 Task: Set the angle in degrees for rotate video filter to 161.00.
Action: Mouse moved to (128, 20)
Screenshot: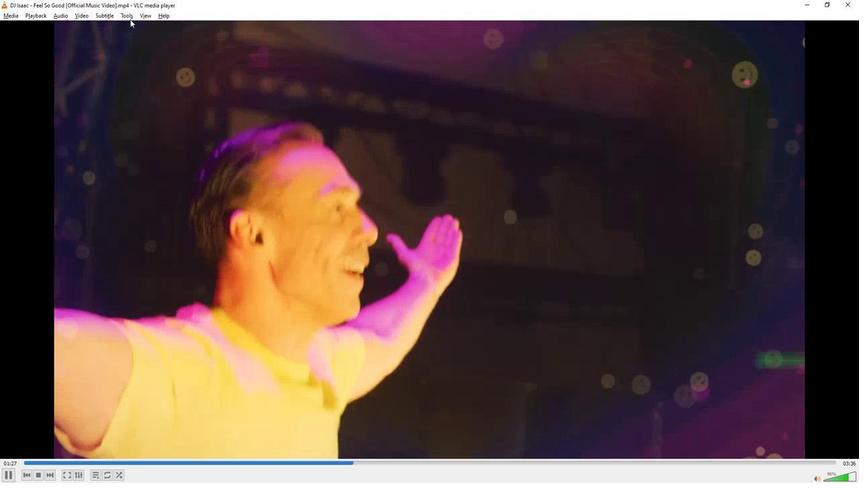 
Action: Mouse pressed left at (128, 20)
Screenshot: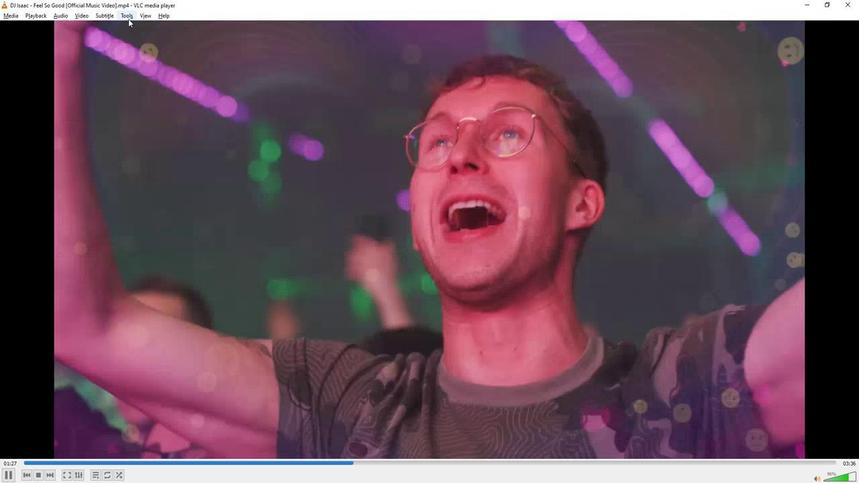 
Action: Mouse moved to (135, 120)
Screenshot: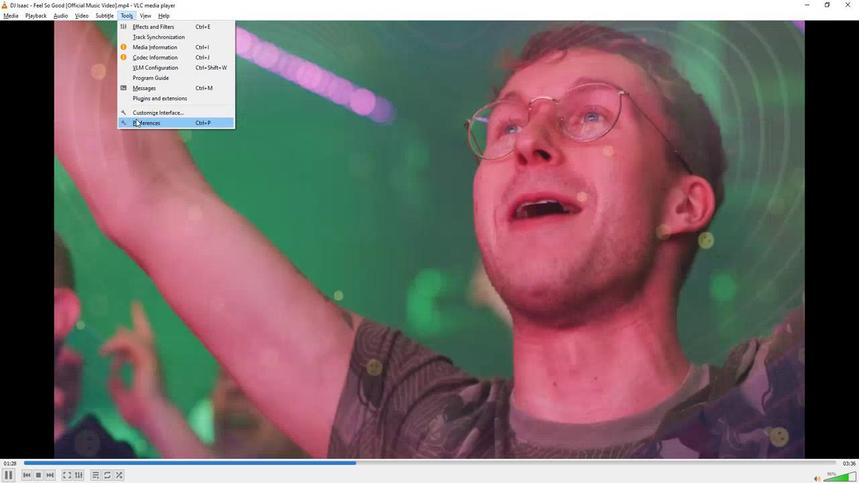 
Action: Mouse pressed left at (135, 120)
Screenshot: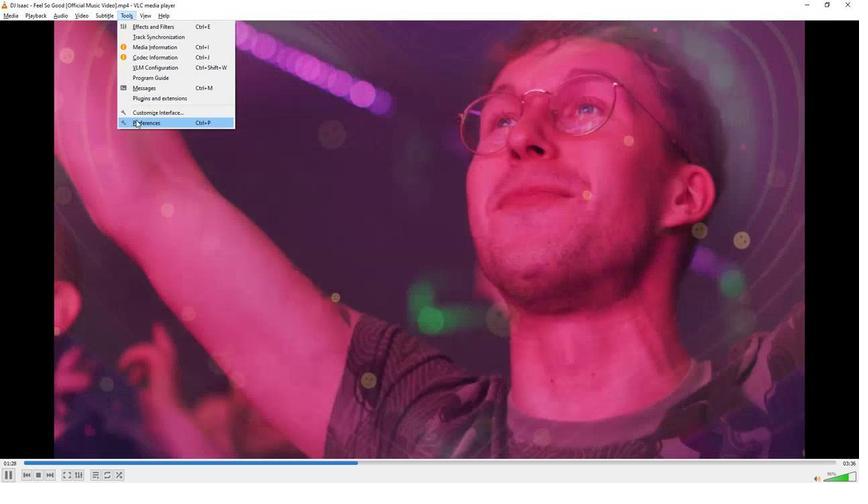 
Action: Mouse moved to (189, 383)
Screenshot: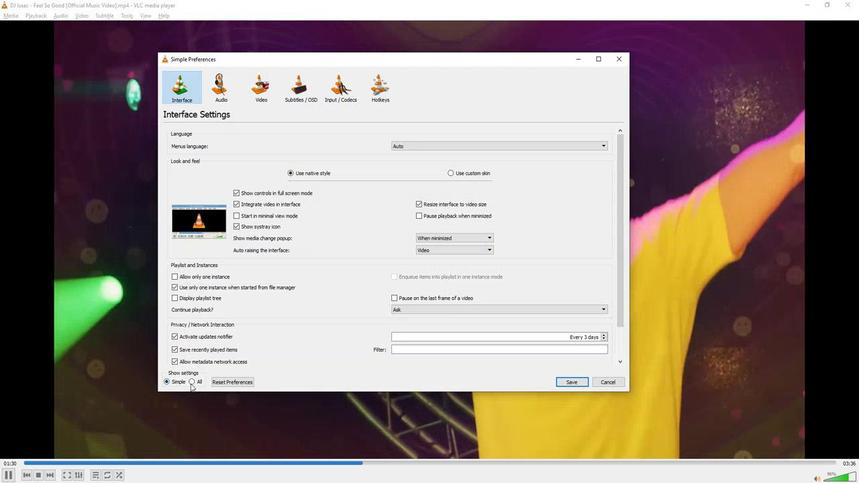 
Action: Mouse pressed left at (189, 383)
Screenshot: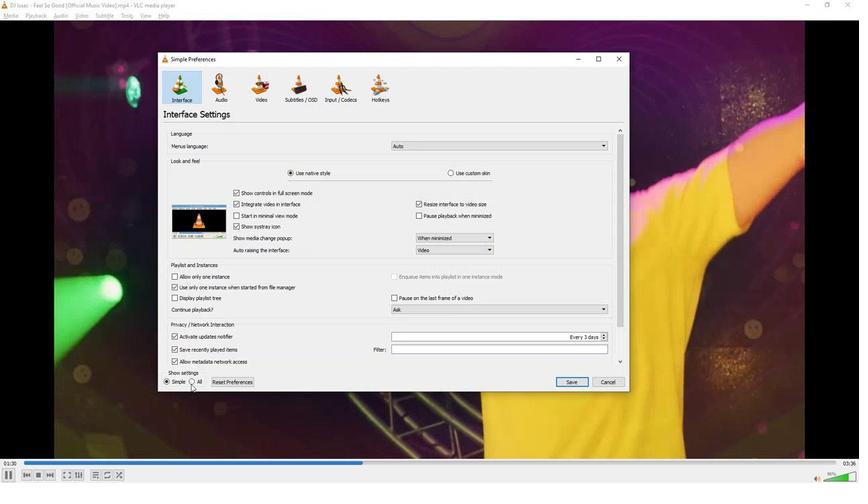 
Action: Mouse moved to (203, 310)
Screenshot: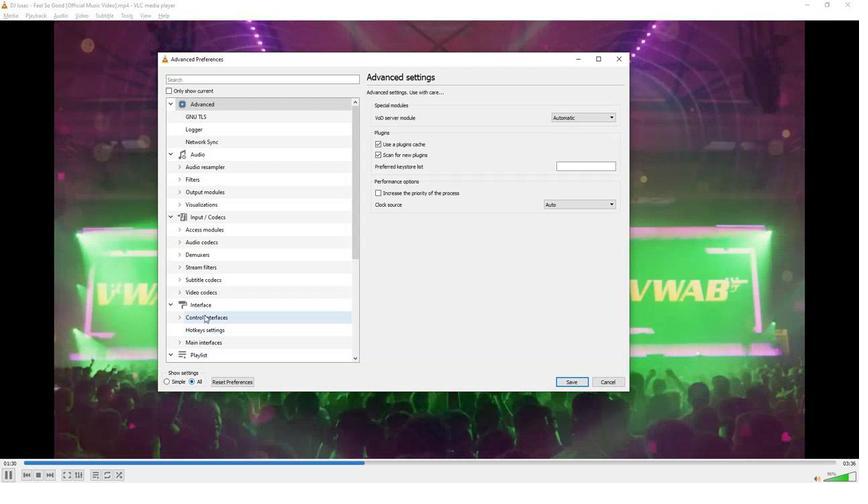 
Action: Mouse scrolled (203, 310) with delta (0, 0)
Screenshot: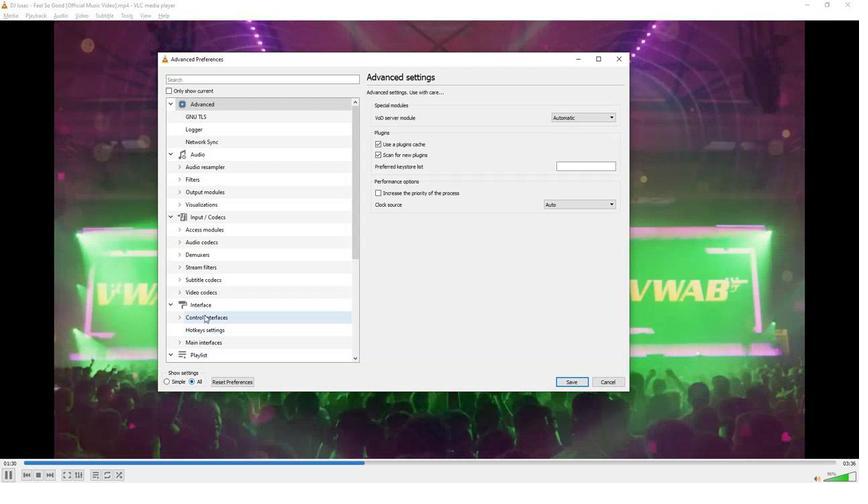 
Action: Mouse moved to (203, 310)
Screenshot: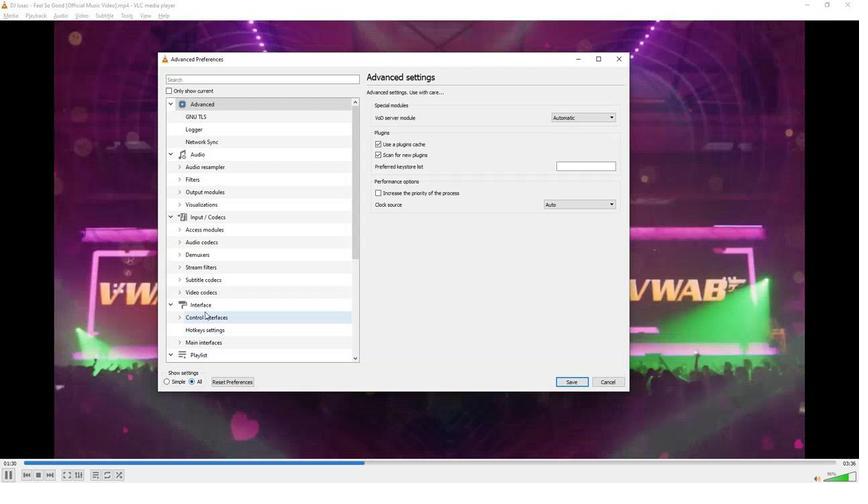 
Action: Mouse scrolled (203, 310) with delta (0, 0)
Screenshot: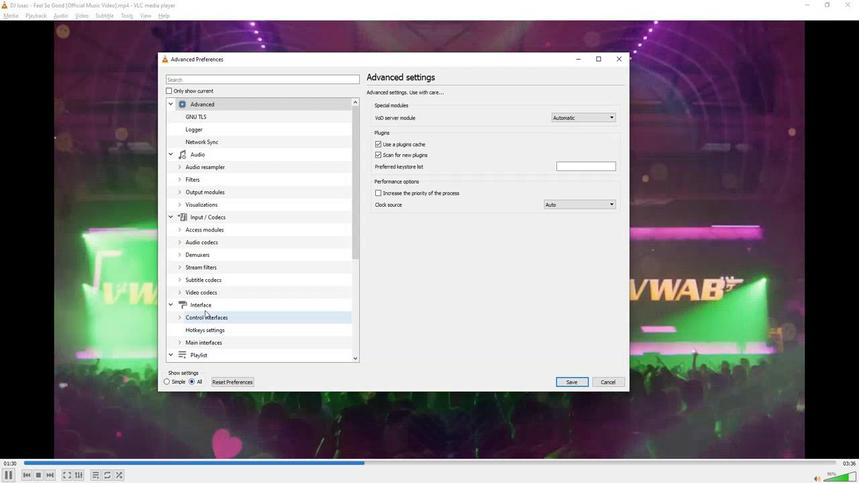 
Action: Mouse moved to (203, 310)
Screenshot: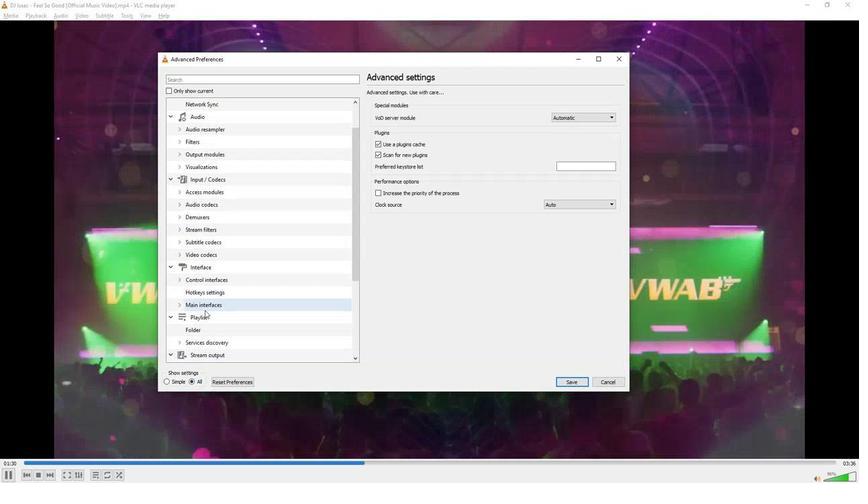 
Action: Mouse scrolled (203, 309) with delta (0, 0)
Screenshot: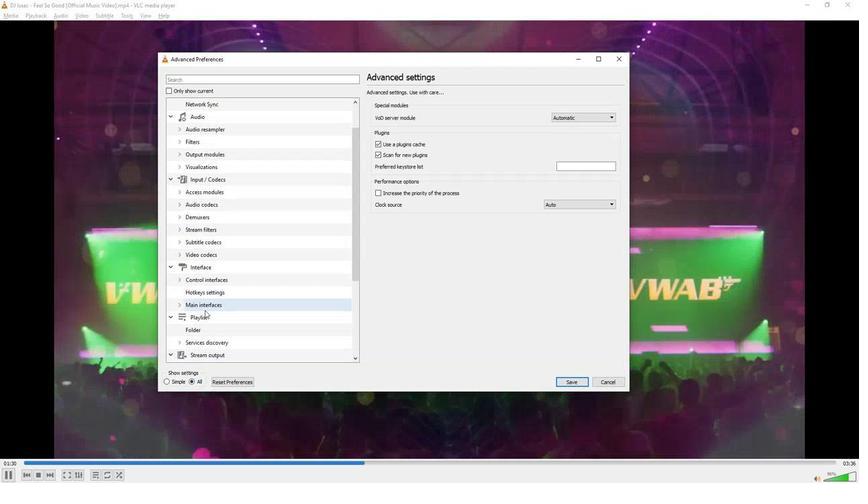 
Action: Mouse moved to (203, 310)
Screenshot: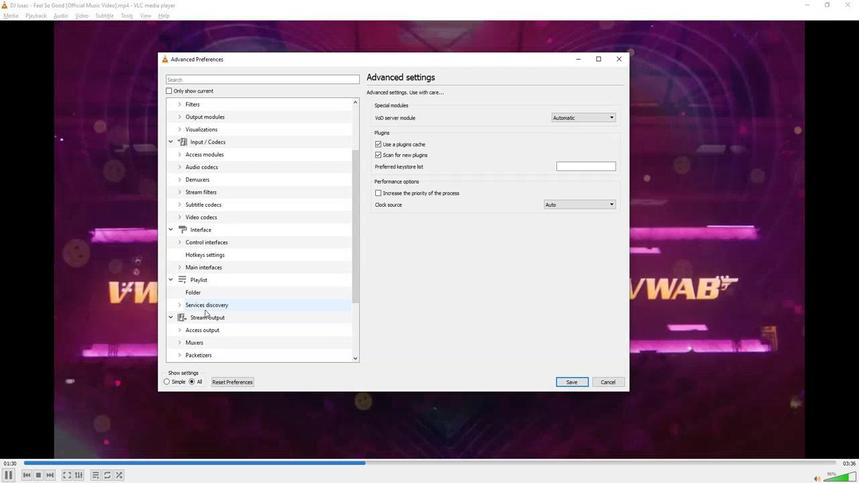 
Action: Mouse scrolled (203, 309) with delta (0, 0)
Screenshot: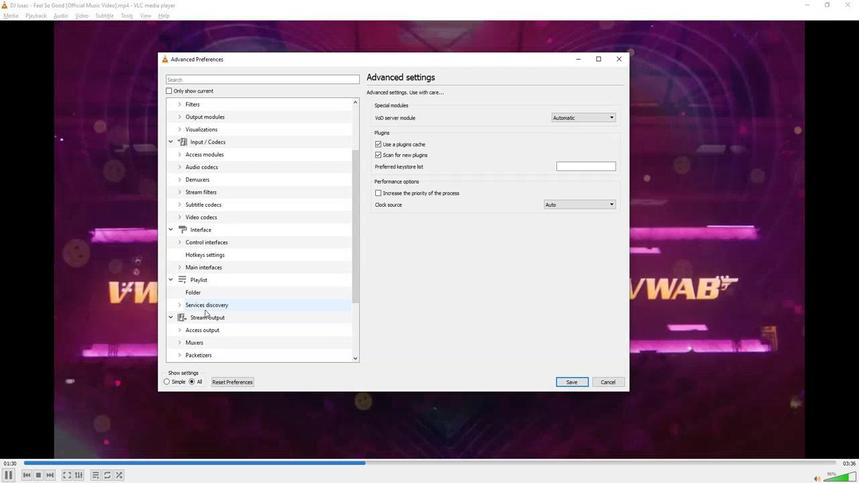
Action: Mouse moved to (202, 310)
Screenshot: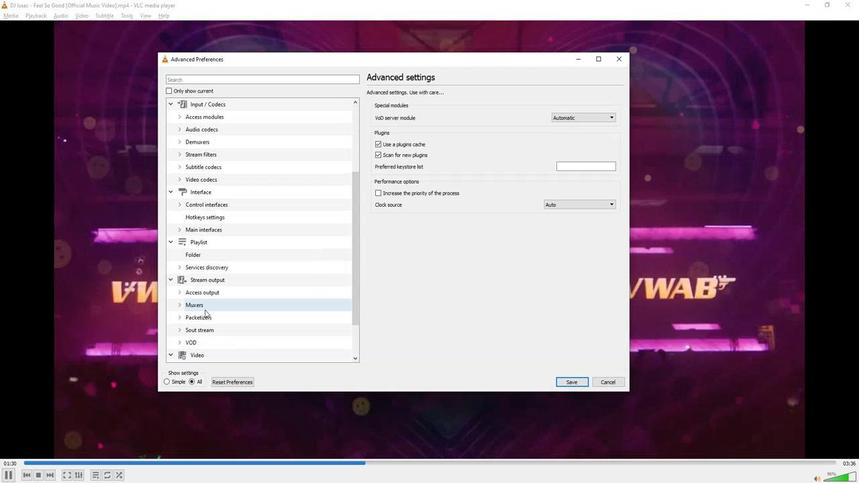 
Action: Mouse scrolled (202, 309) with delta (0, 0)
Screenshot: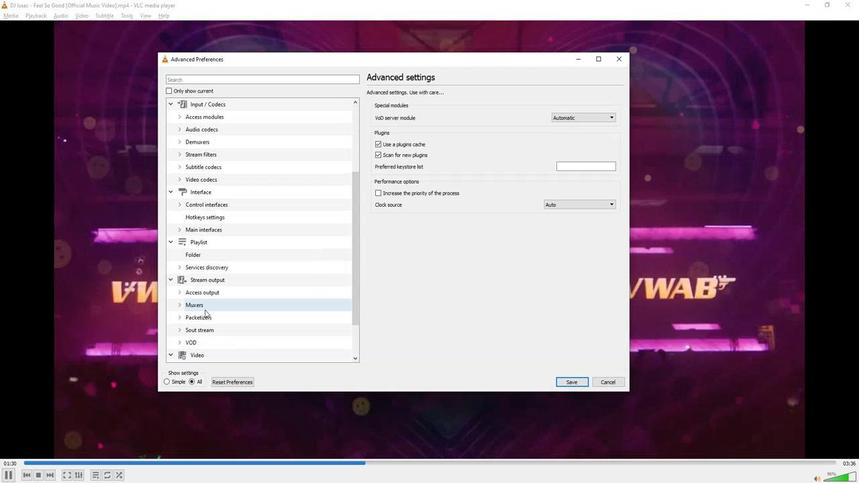 
Action: Mouse scrolled (202, 309) with delta (0, 0)
Screenshot: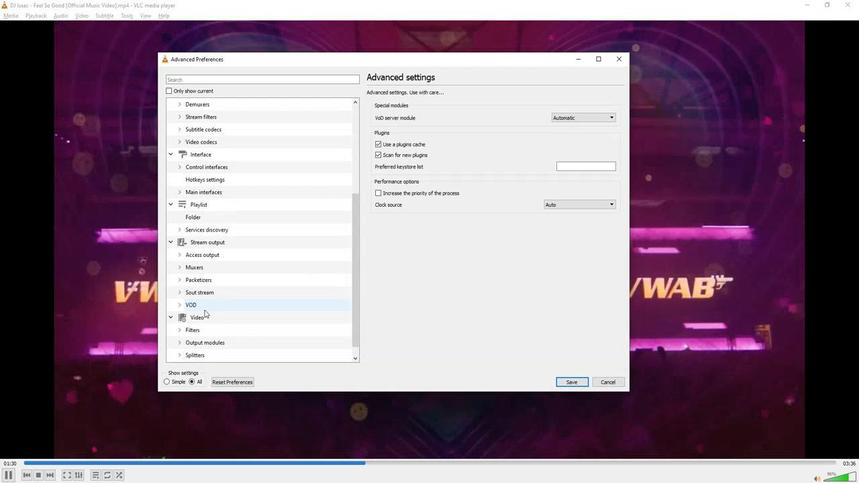 
Action: Mouse scrolled (202, 309) with delta (0, 0)
Screenshot: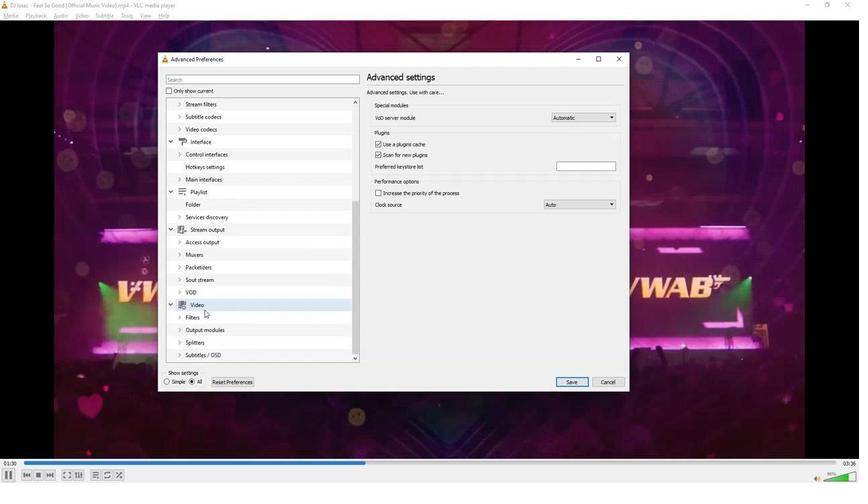 
Action: Mouse moved to (177, 316)
Screenshot: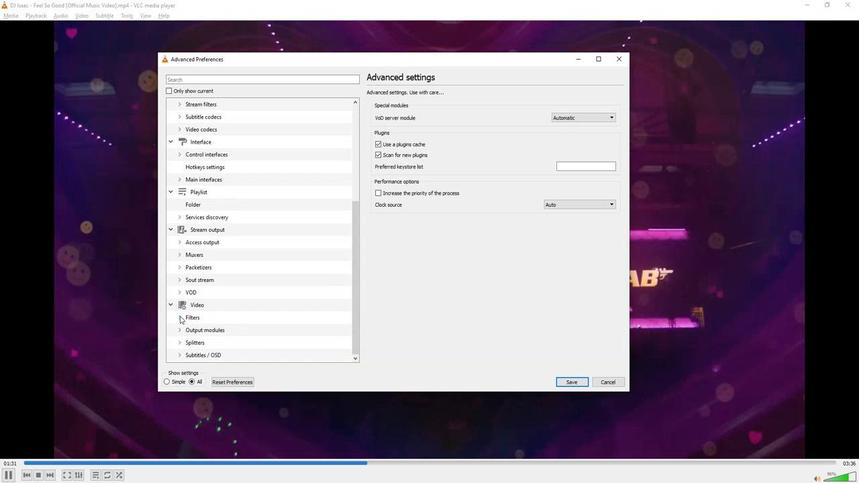 
Action: Mouse pressed left at (177, 316)
Screenshot: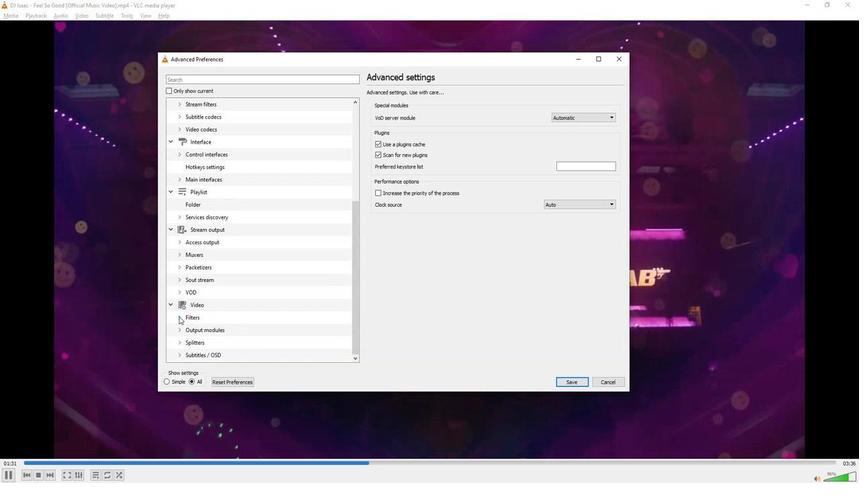 
Action: Mouse moved to (180, 316)
Screenshot: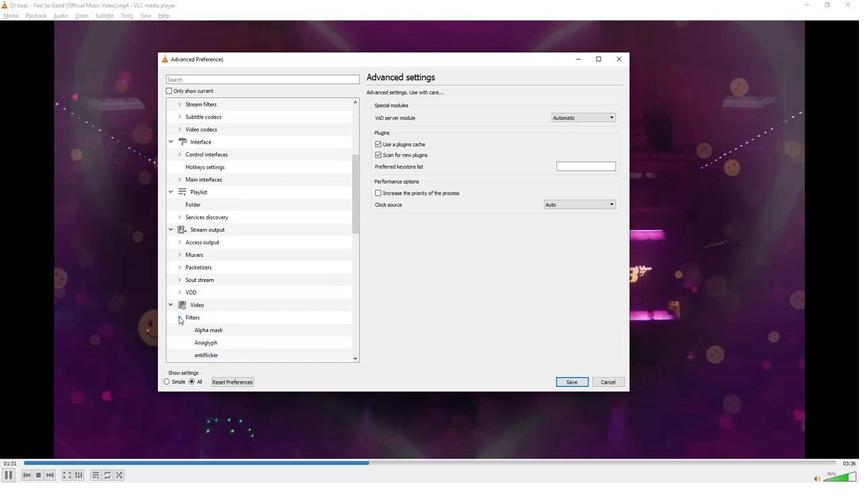 
Action: Mouse scrolled (180, 315) with delta (0, 0)
Screenshot: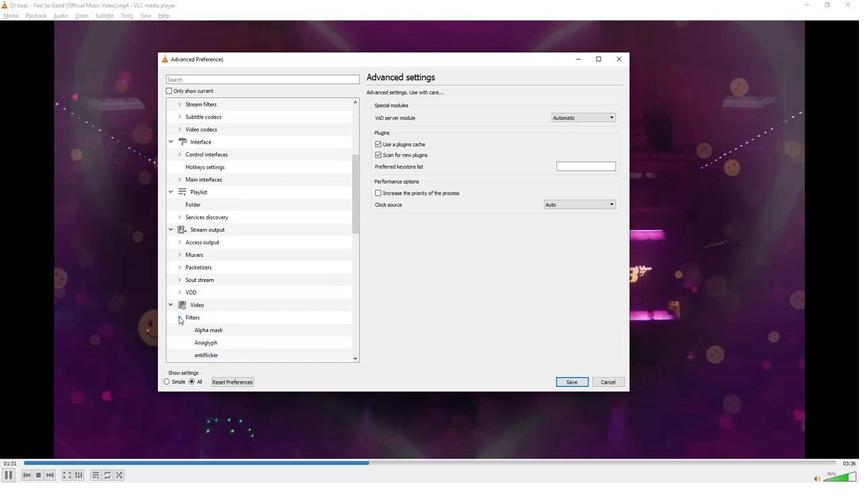 
Action: Mouse moved to (182, 314)
Screenshot: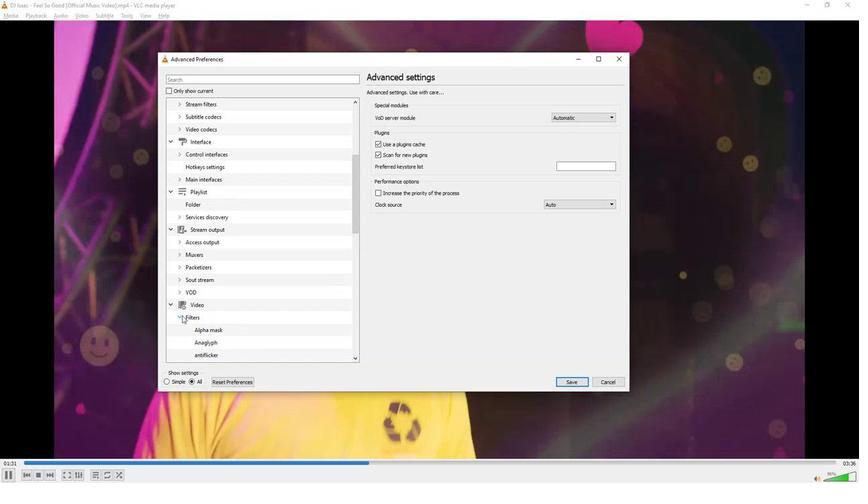 
Action: Mouse scrolled (182, 314) with delta (0, 0)
Screenshot: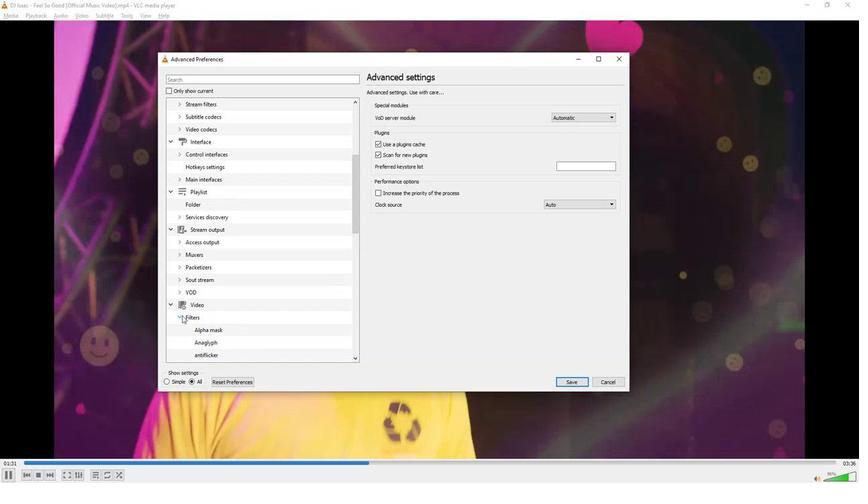 
Action: Mouse moved to (183, 314)
Screenshot: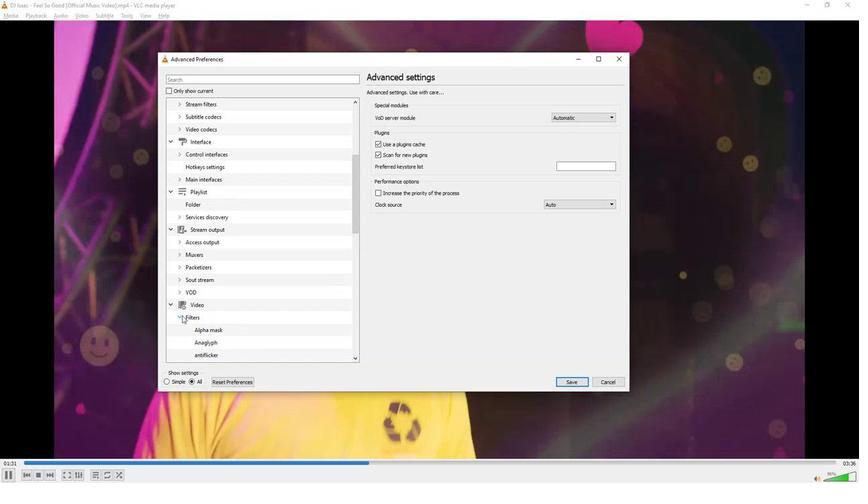 
Action: Mouse scrolled (183, 314) with delta (0, 0)
Screenshot: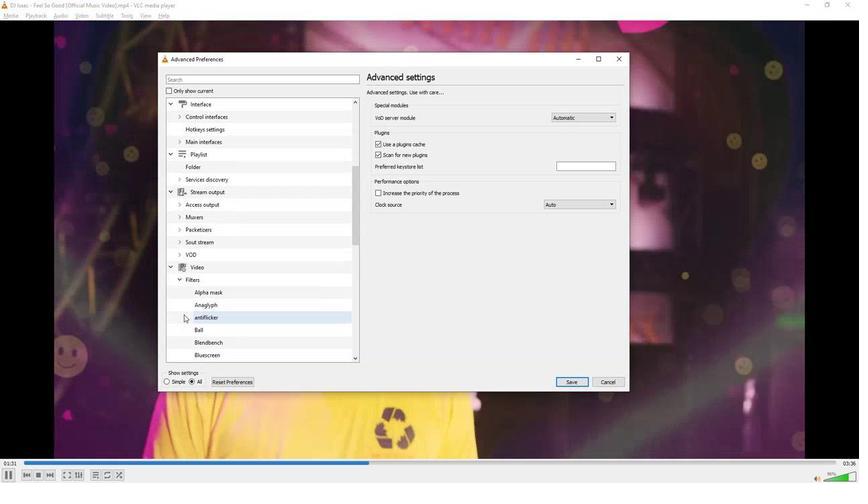 
Action: Mouse scrolled (183, 314) with delta (0, 0)
Screenshot: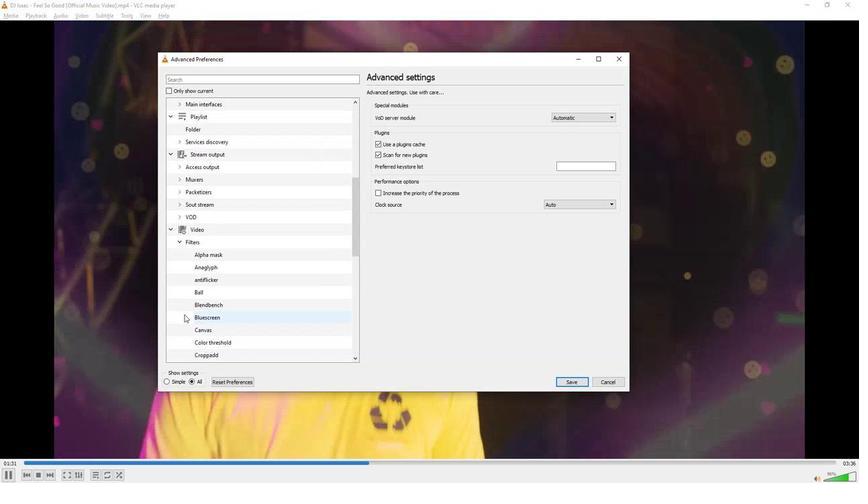 
Action: Mouse scrolled (183, 314) with delta (0, 0)
Screenshot: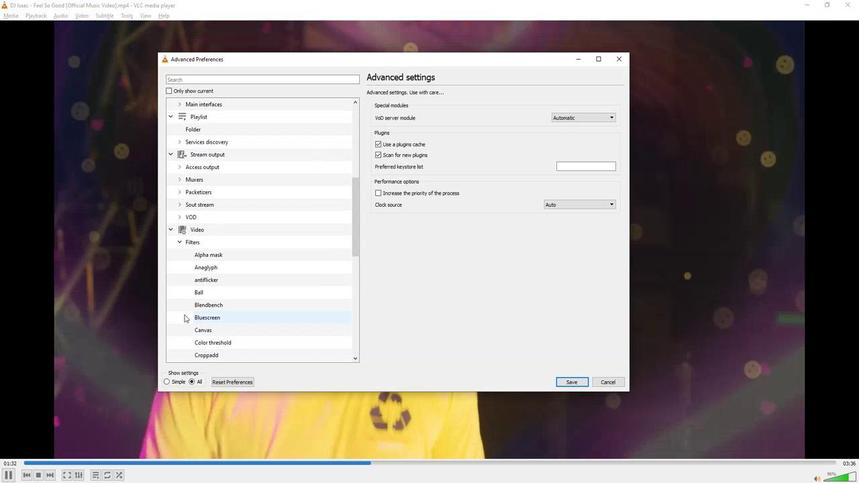 
Action: Mouse scrolled (183, 314) with delta (0, 0)
Screenshot: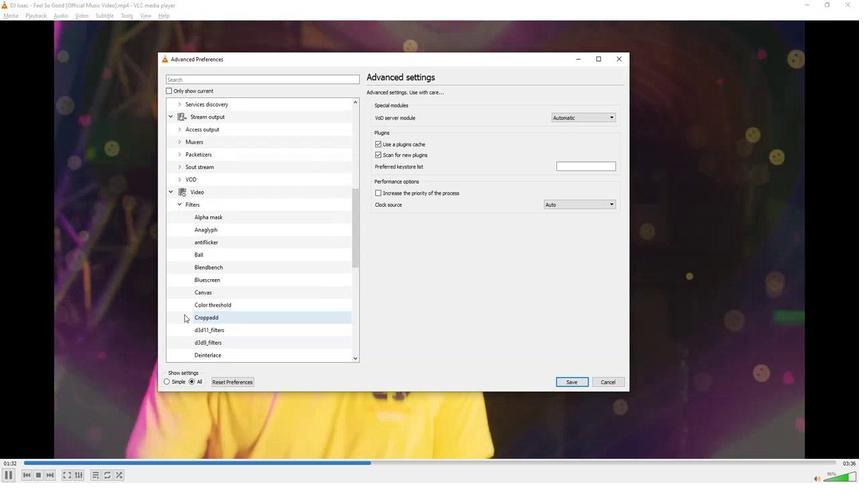 
Action: Mouse scrolled (183, 314) with delta (0, 0)
Screenshot: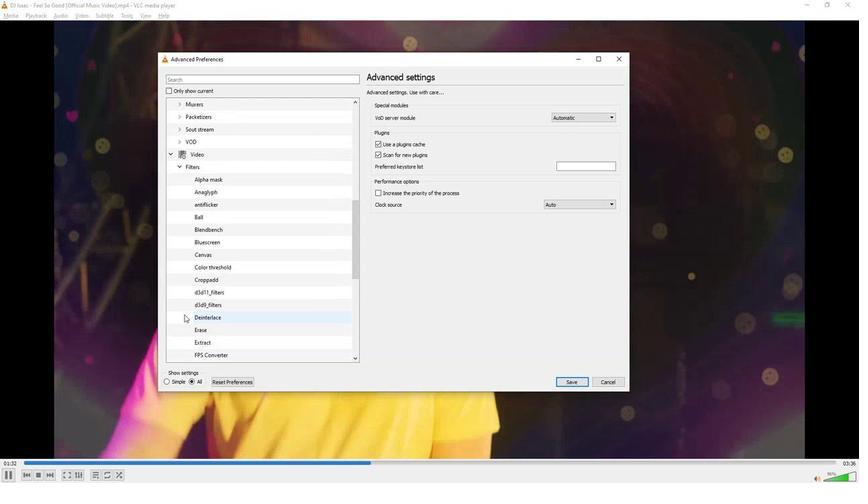 
Action: Mouse scrolled (183, 314) with delta (0, 0)
Screenshot: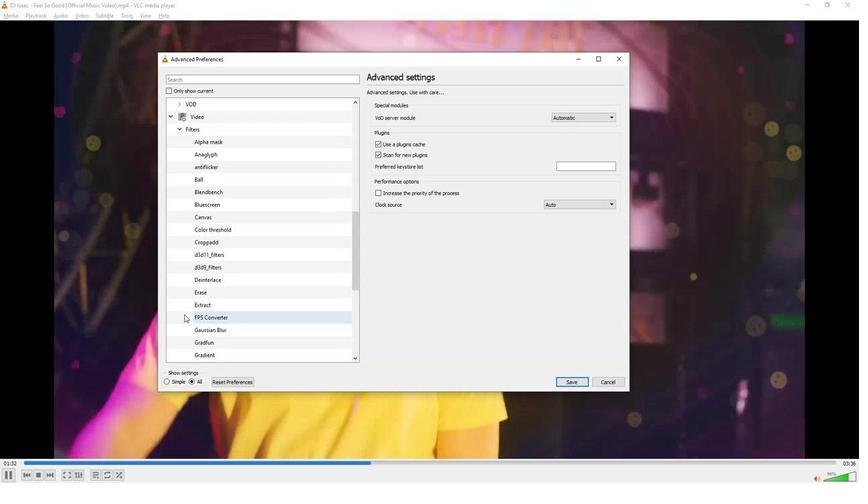 
Action: Mouse moved to (198, 355)
Screenshot: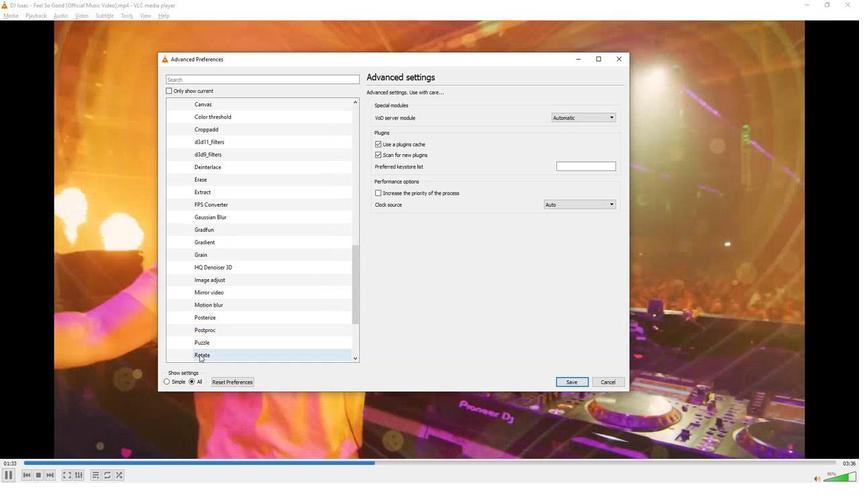 
Action: Mouse pressed left at (198, 355)
Screenshot: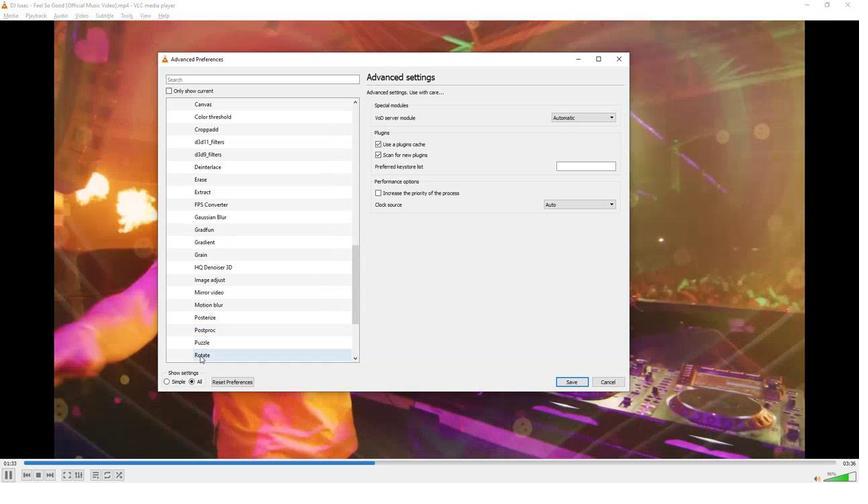 
Action: Mouse moved to (591, 104)
Screenshot: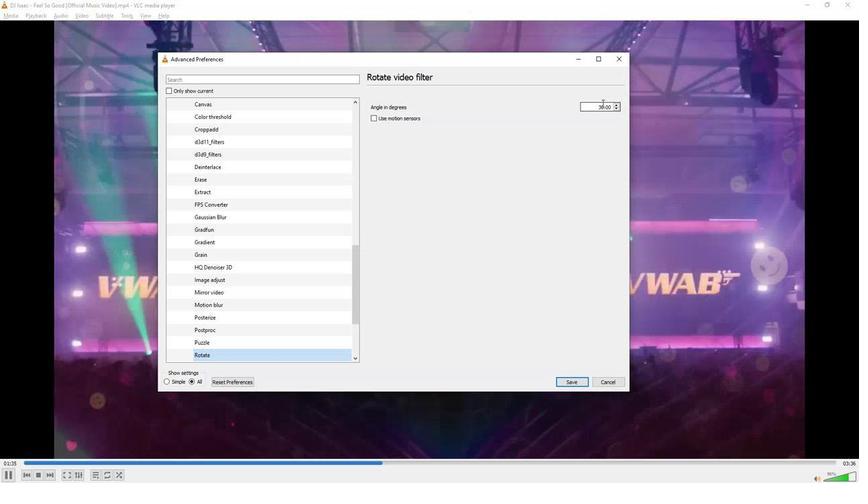 
Action: Mouse pressed left at (591, 104)
Screenshot: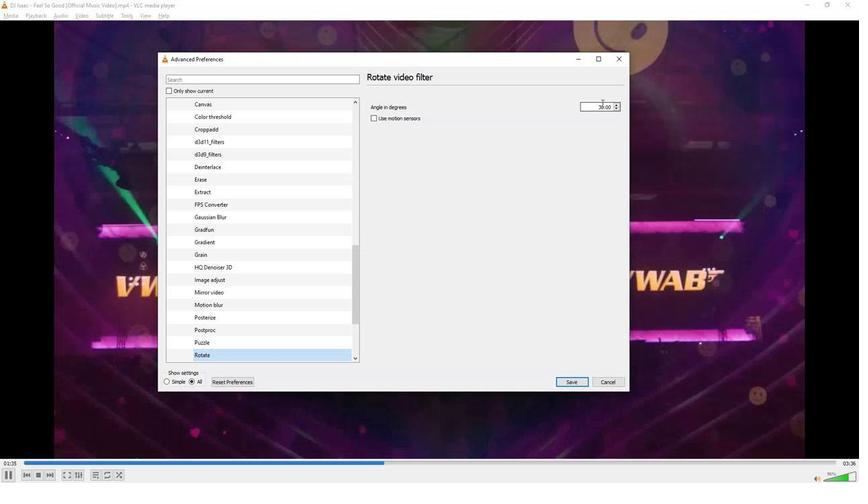 
Action: Mouse pressed left at (591, 104)
Screenshot: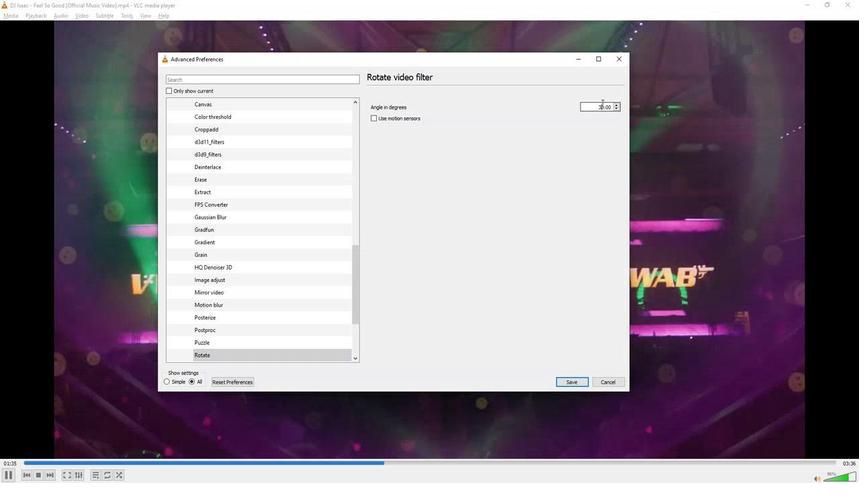 
Action: Mouse pressed left at (591, 104)
Screenshot: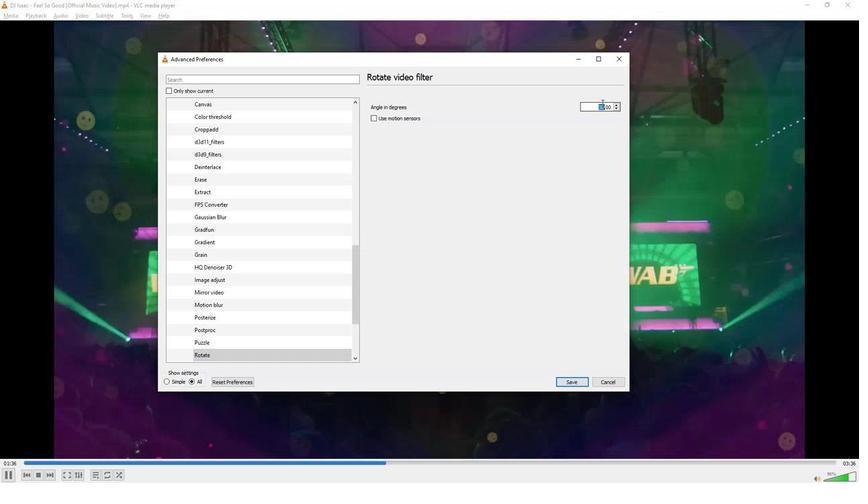 
Action: Key pressed 161.00
Screenshot: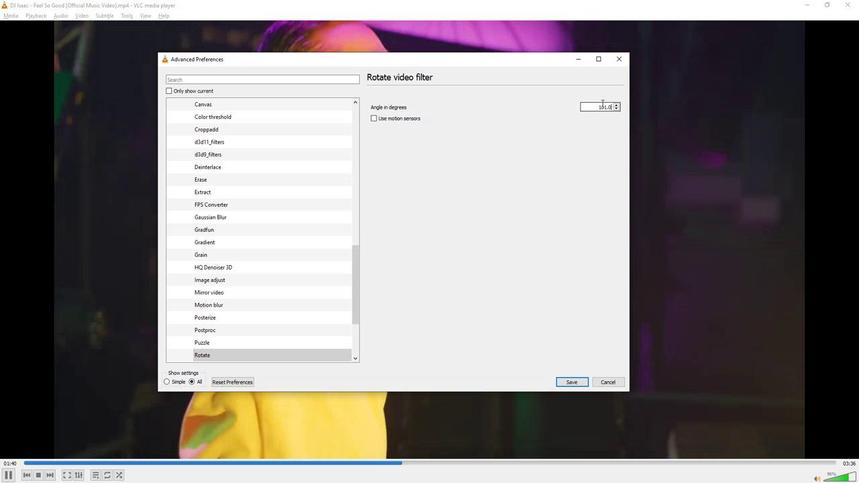 
Action: Mouse moved to (559, 197)
Screenshot: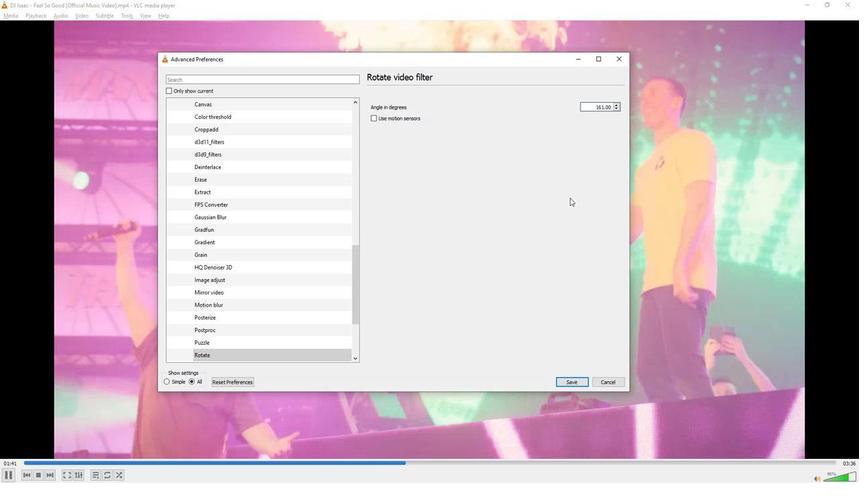 
